 Task: Change object animations to medium.
Action: Mouse moved to (401, 75)
Screenshot: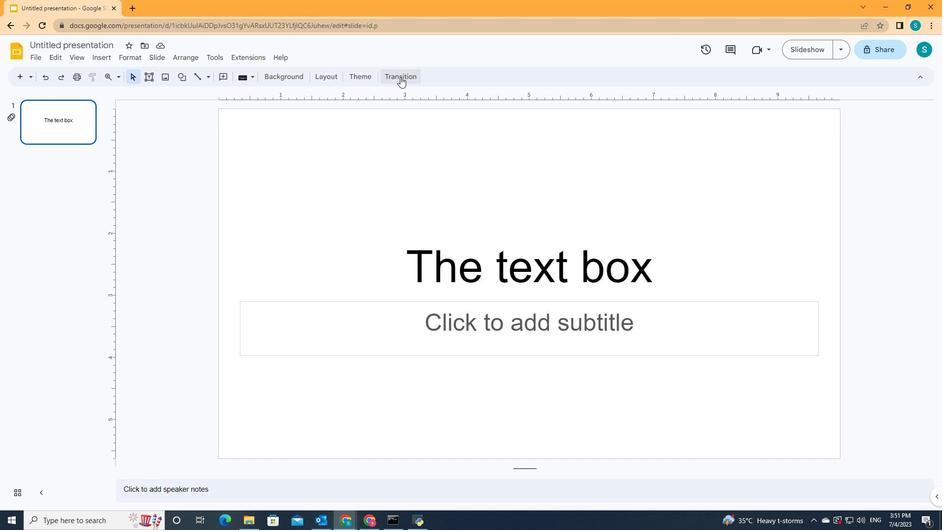 
Action: Mouse pressed left at (401, 75)
Screenshot: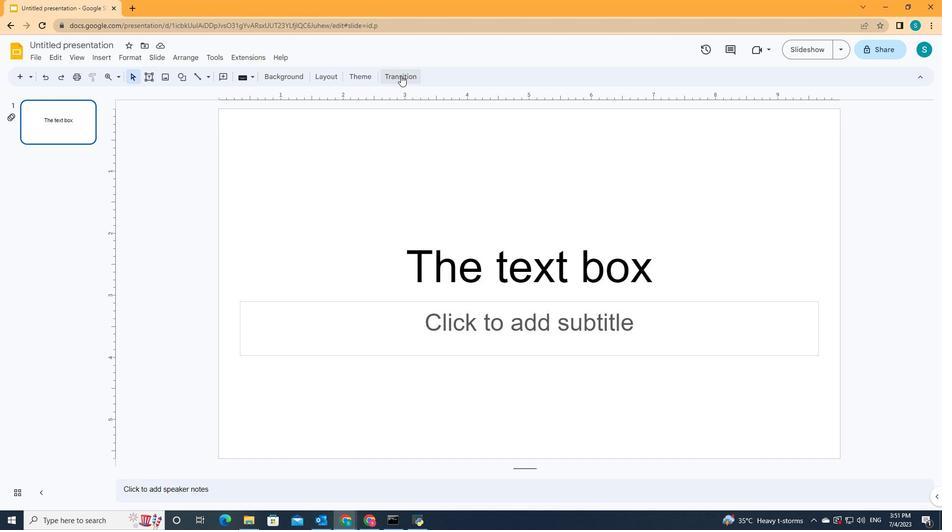 
Action: Mouse moved to (797, 257)
Screenshot: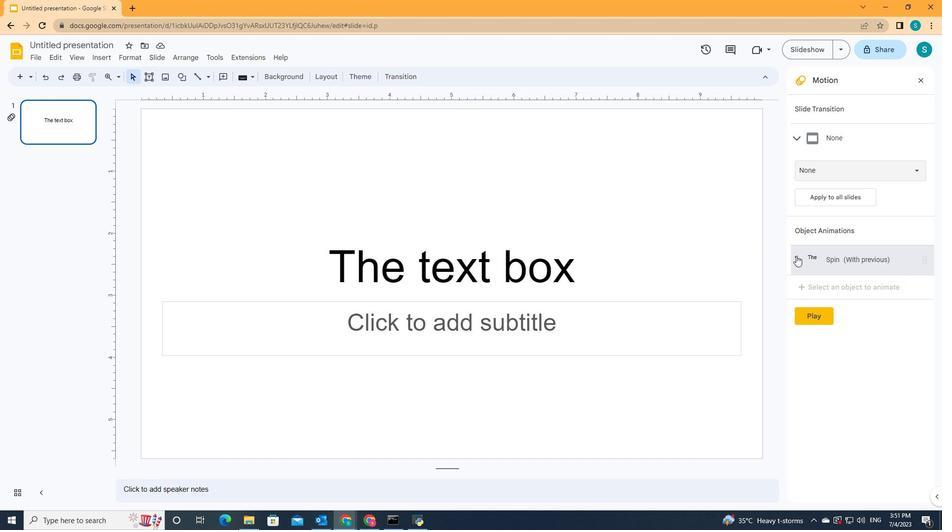 
Action: Mouse pressed left at (797, 257)
Screenshot: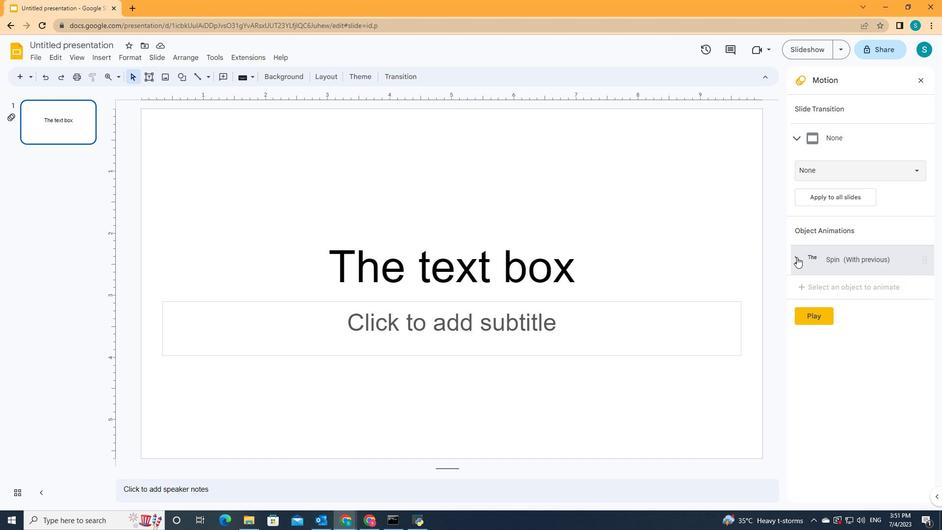 
Action: Mouse moved to (799, 282)
Screenshot: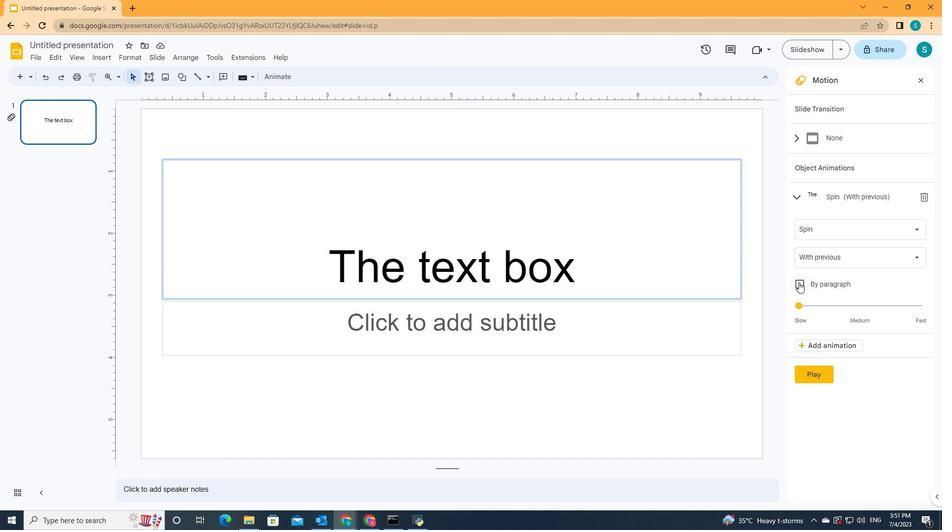 
Action: Mouse pressed left at (799, 282)
Screenshot: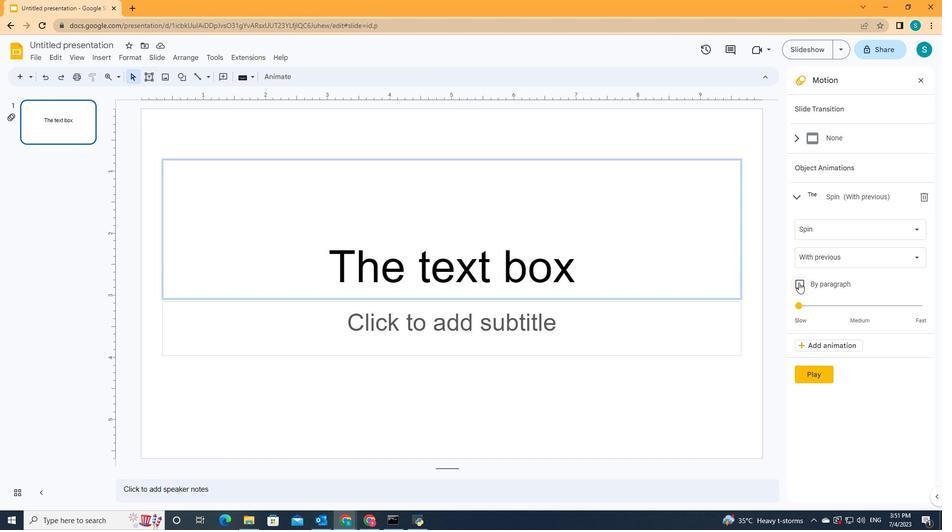
Action: Mouse moved to (799, 305)
Screenshot: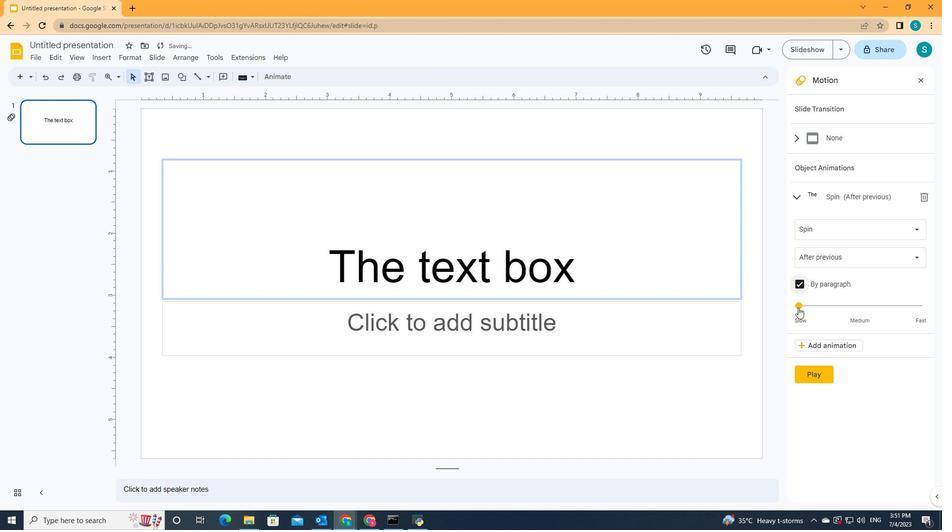
Action: Mouse pressed left at (799, 305)
Screenshot: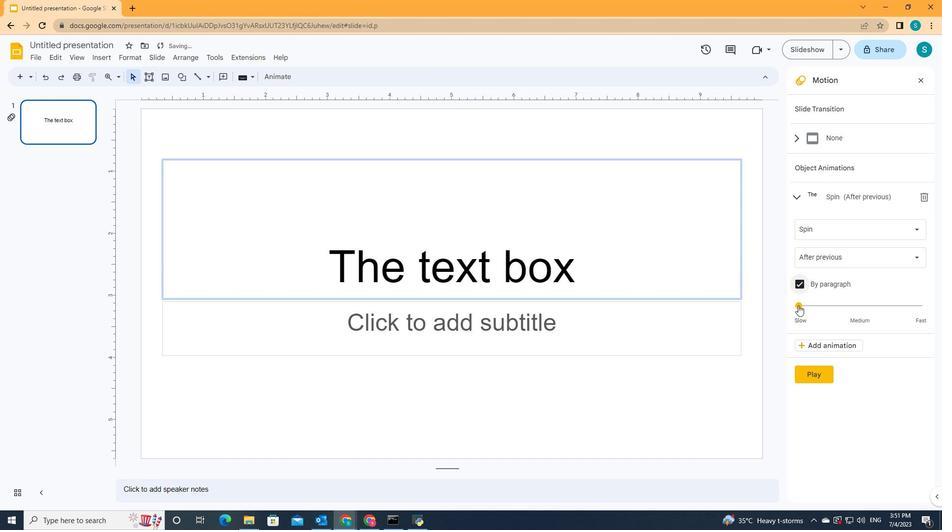 
Action: Mouse moved to (857, 315)
Screenshot: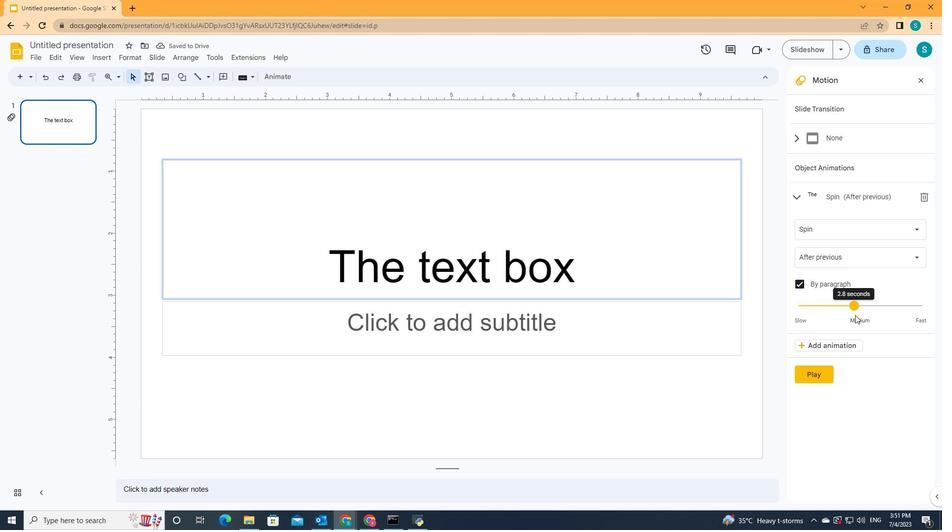 
